 Task: Create a new branch in your Git repository within Visual Studio Code.
Action: Mouse moved to (65, 6)
Screenshot: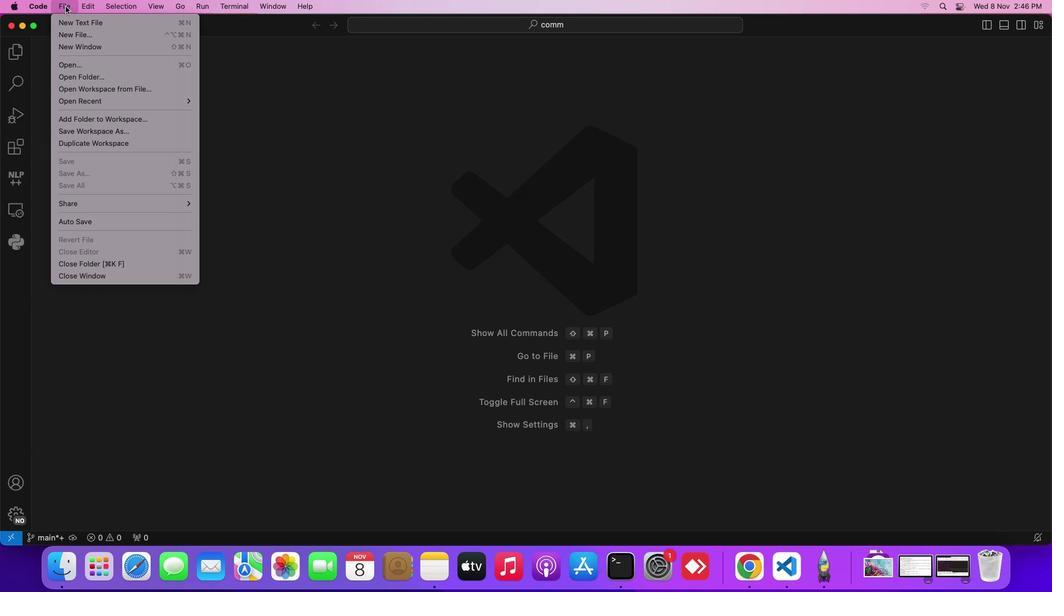 
Action: Mouse pressed left at (65, 6)
Screenshot: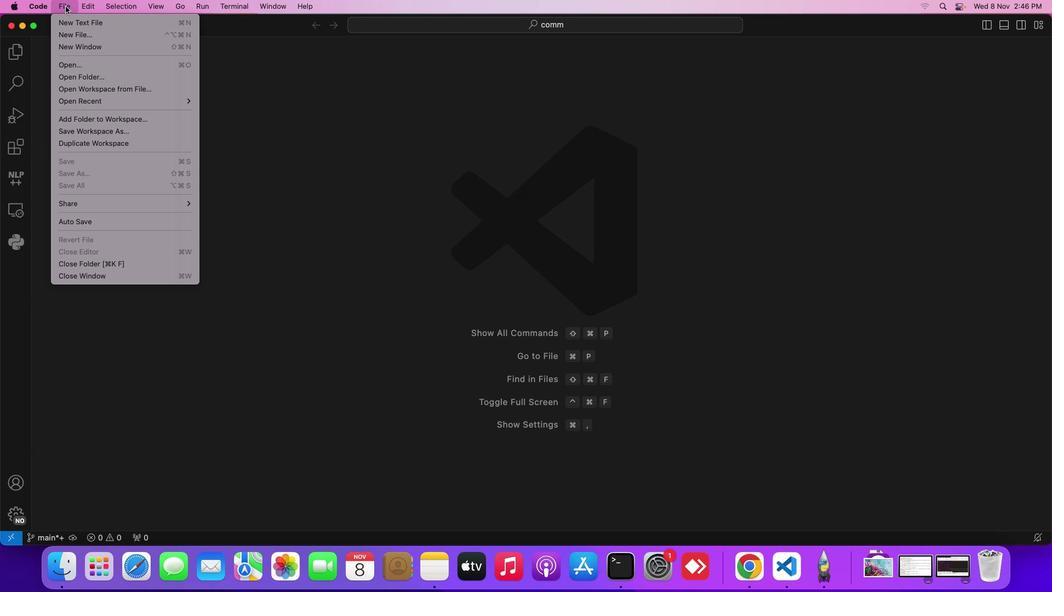 
Action: Mouse moved to (76, 21)
Screenshot: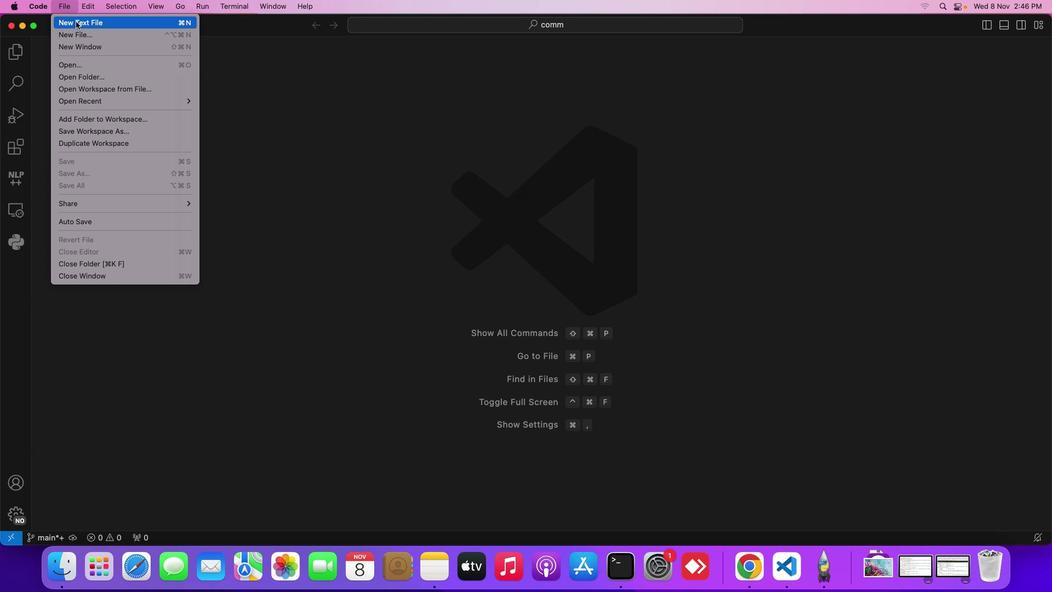 
Action: Mouse pressed left at (76, 21)
Screenshot: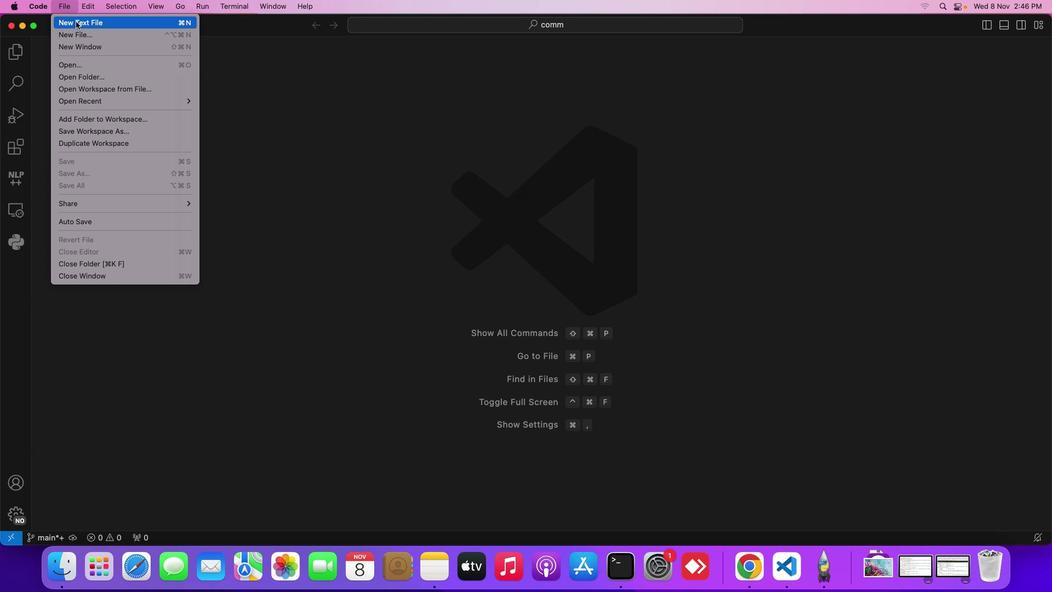 
Action: Mouse moved to (128, 55)
Screenshot: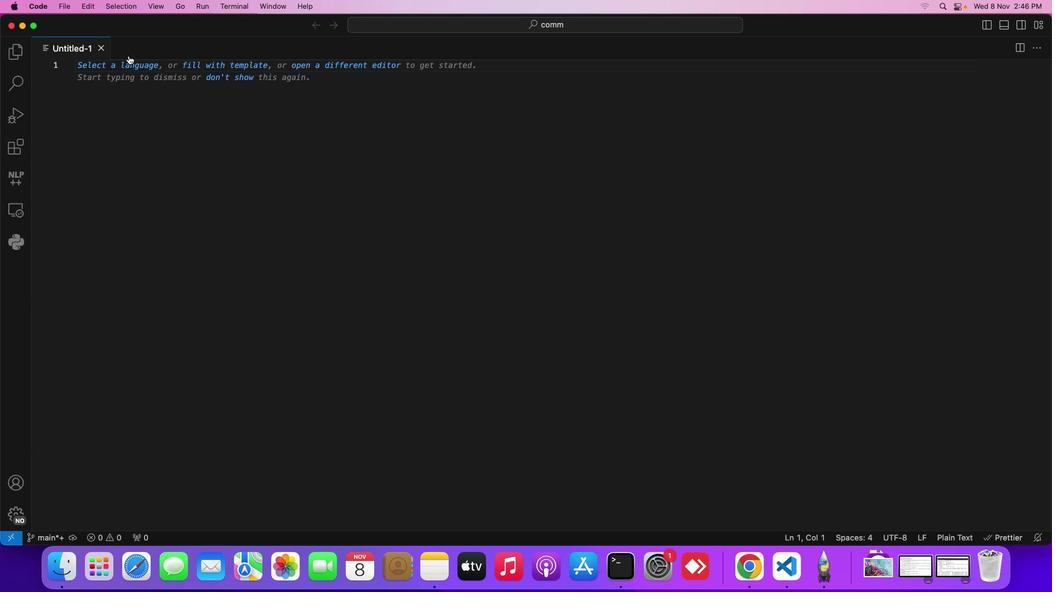 
Action: Key pressed Key.cmd's'
Screenshot: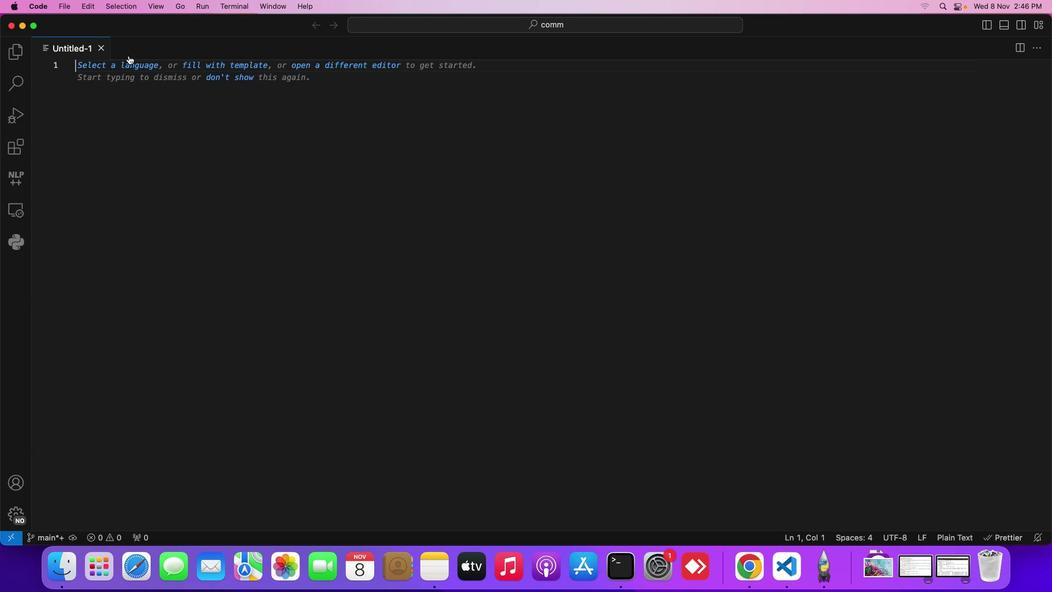 
Action: Mouse moved to (537, 224)
Screenshot: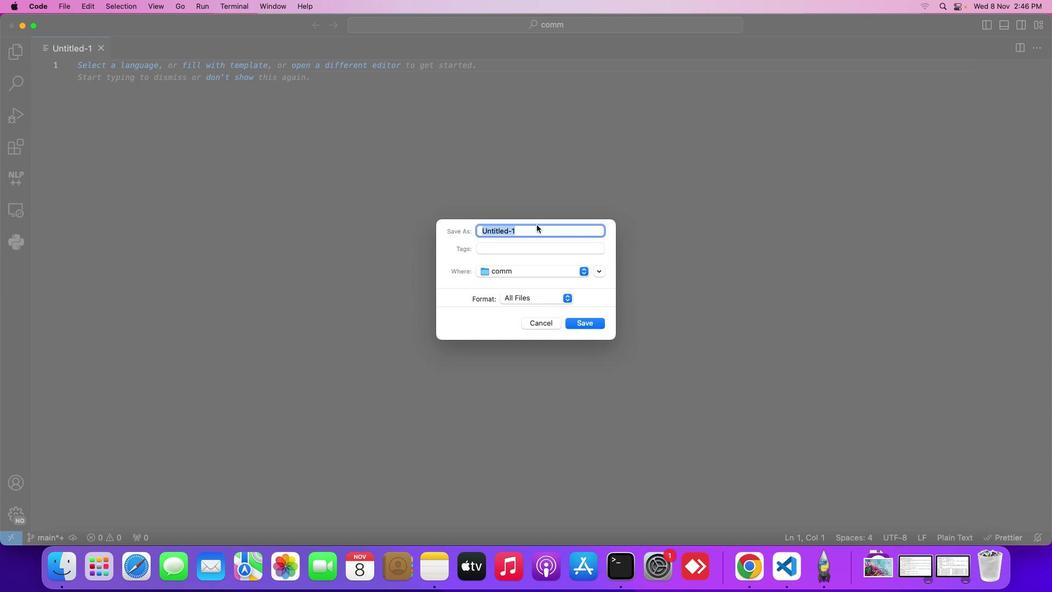 
Action: Mouse pressed left at (537, 224)
Screenshot: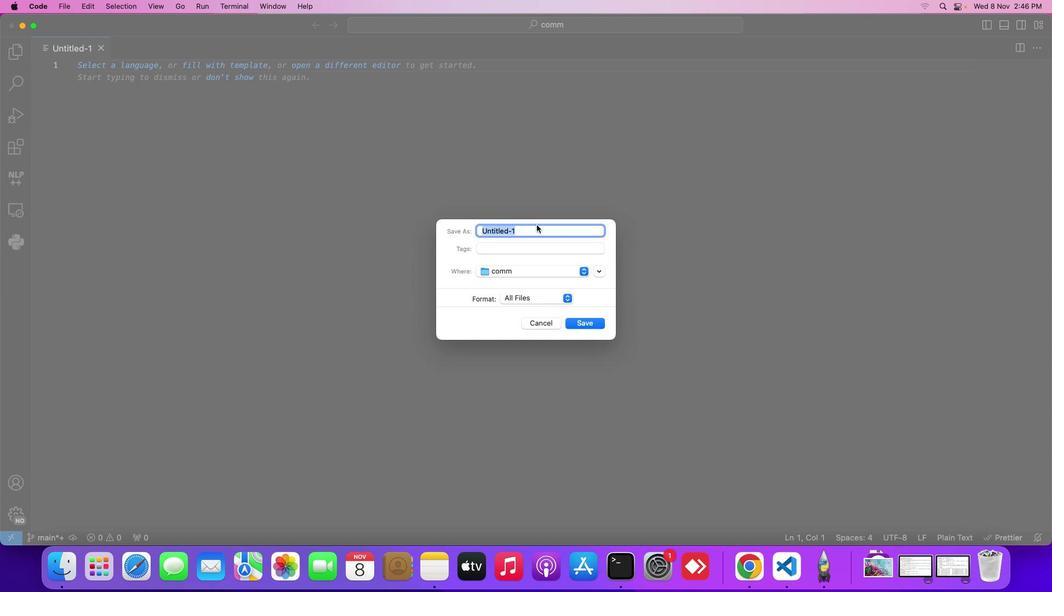 
Action: Mouse moved to (530, 229)
Screenshot: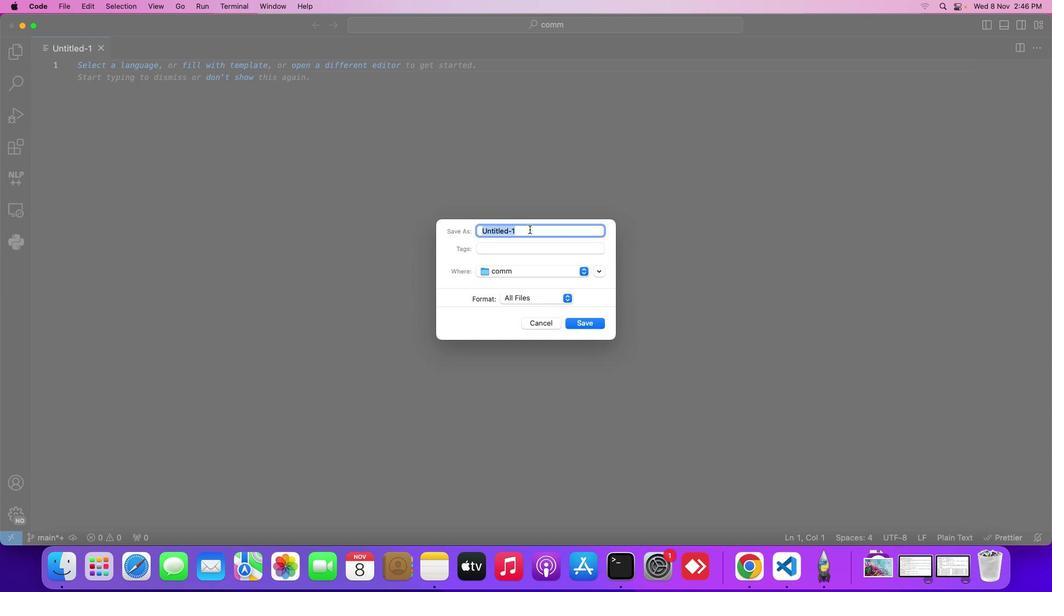 
Action: Mouse pressed left at (530, 229)
Screenshot: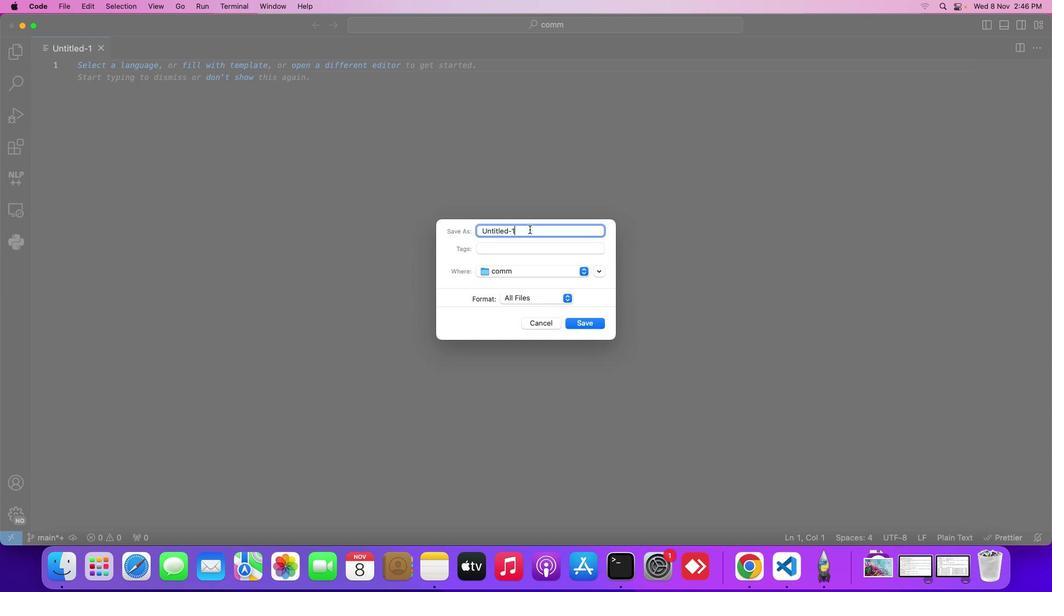 
Action: Mouse moved to (529, 229)
Screenshot: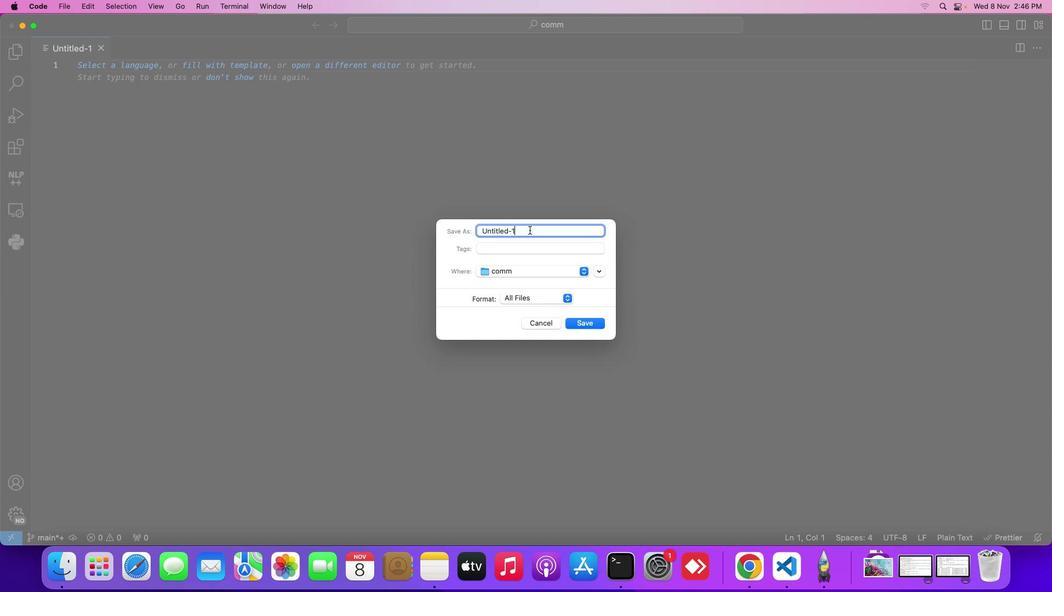 
Action: Key pressed Key.backspaceKey.backspaceKey.backspaceKey.backspaceKey.backspaceKey.backspaceKey.backspaceKey.backspaceKey.backspaceKey.backspaceKey.backspaceKey.shift_r'T''e''x''t''1''.''t''x''t'Key.enterKey.shift_r'H''e''l''l''o''w'Key.spaceKey.backspaceKey.backspaceKey.spaceKey.shift_r'W''o''r''l''d'Key.cmd's'
Screenshot: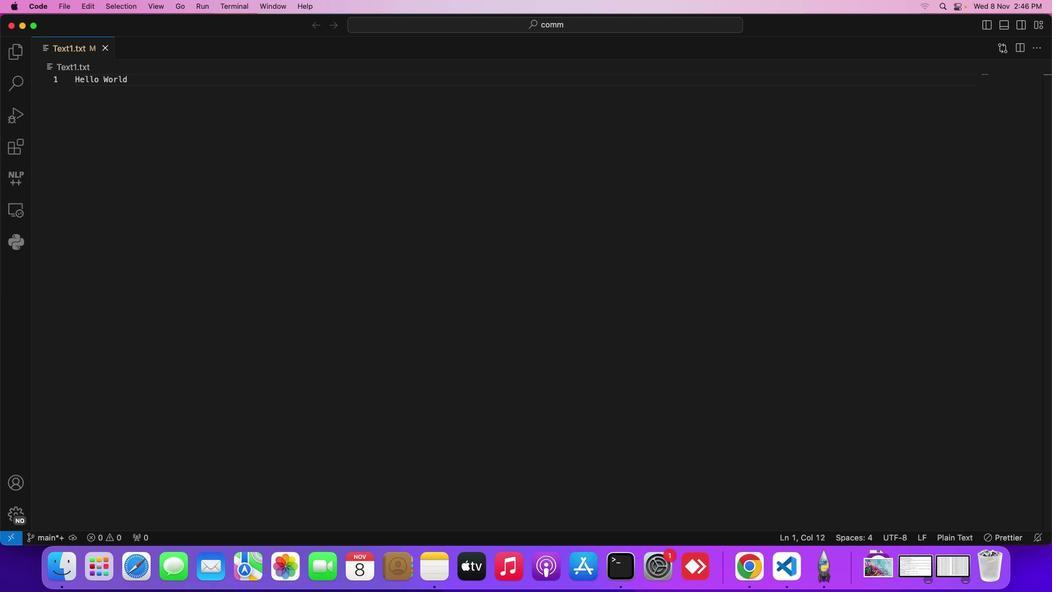 
Action: Mouse moved to (510, 219)
Screenshot: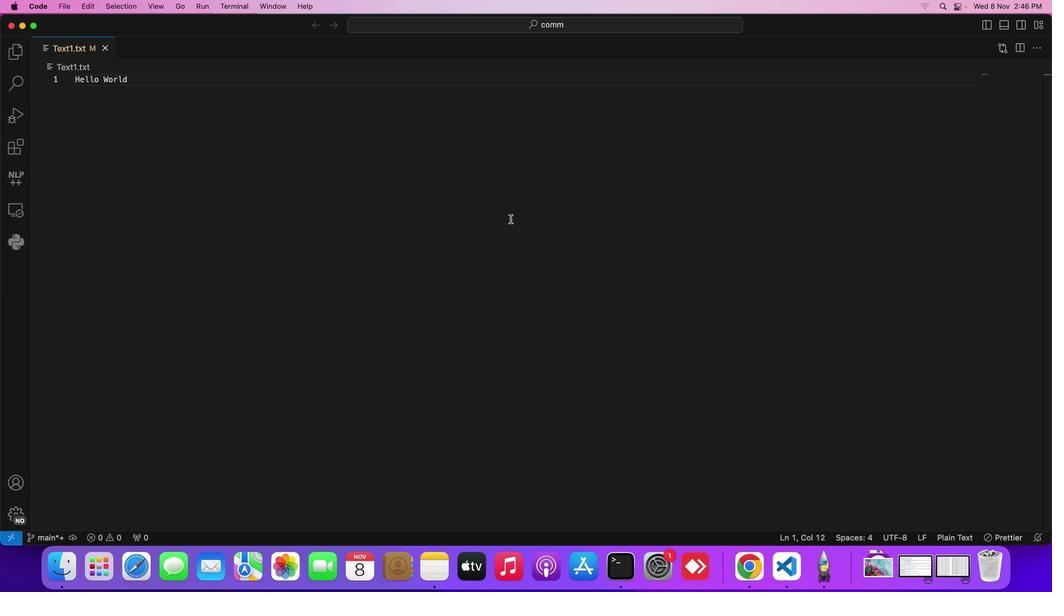 
Action: Mouse pressed left at (510, 219)
Screenshot: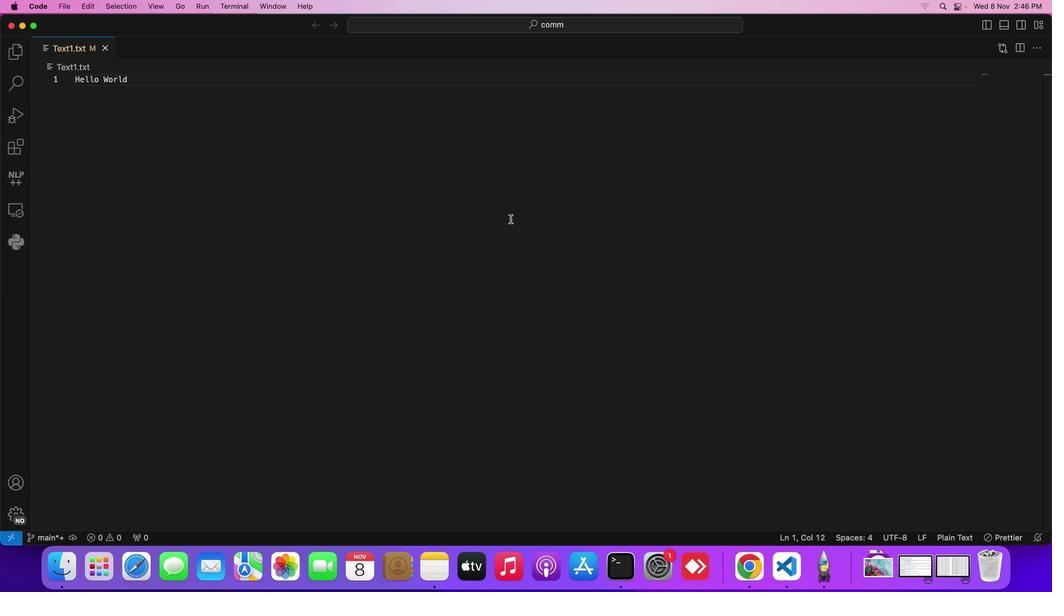 
Action: Mouse moved to (229, 6)
Screenshot: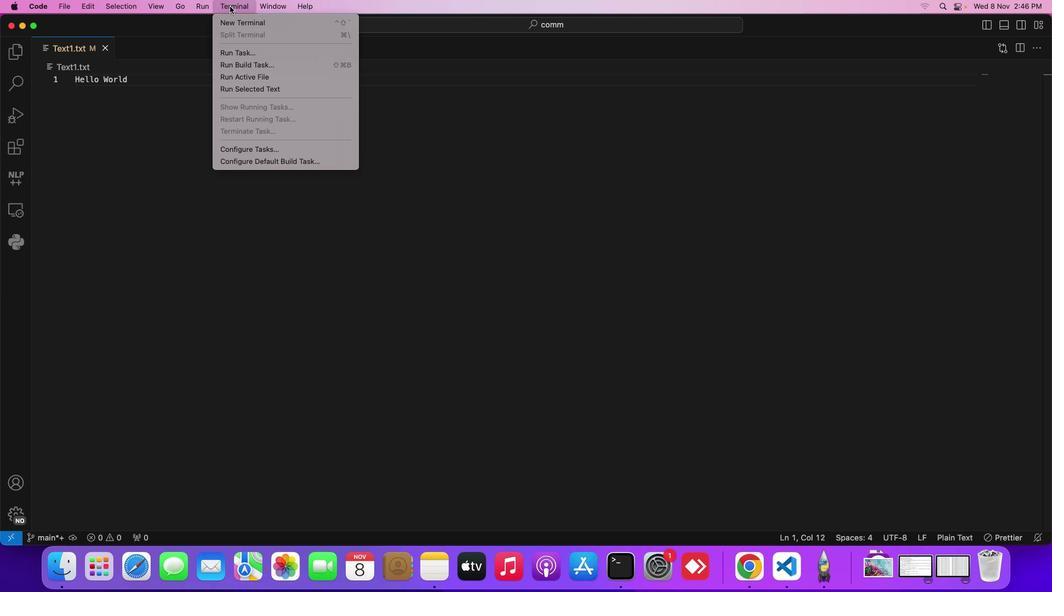 
Action: Mouse pressed left at (229, 6)
Screenshot: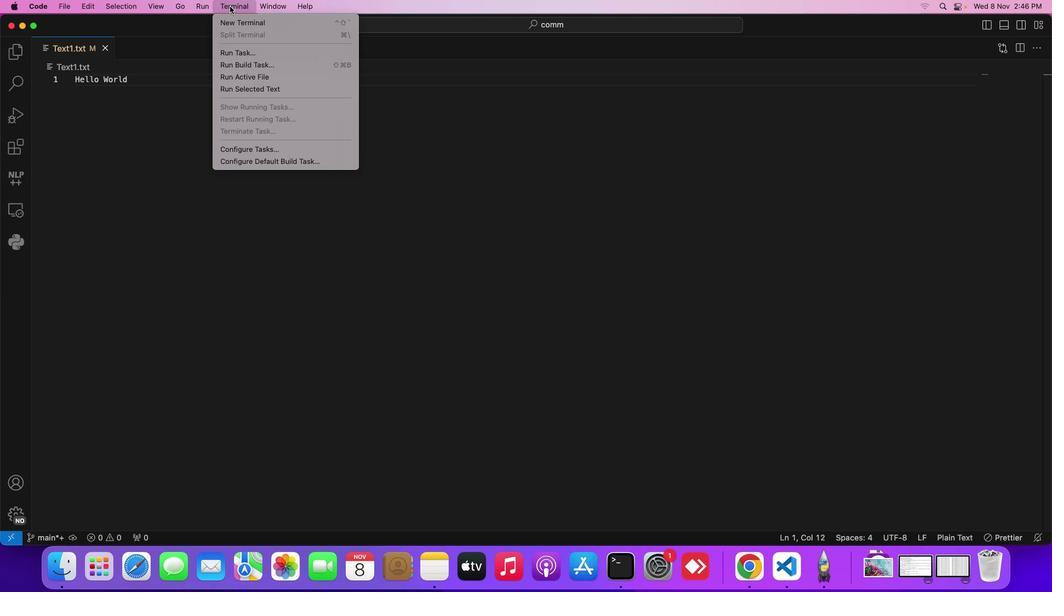 
Action: Mouse moved to (242, 19)
Screenshot: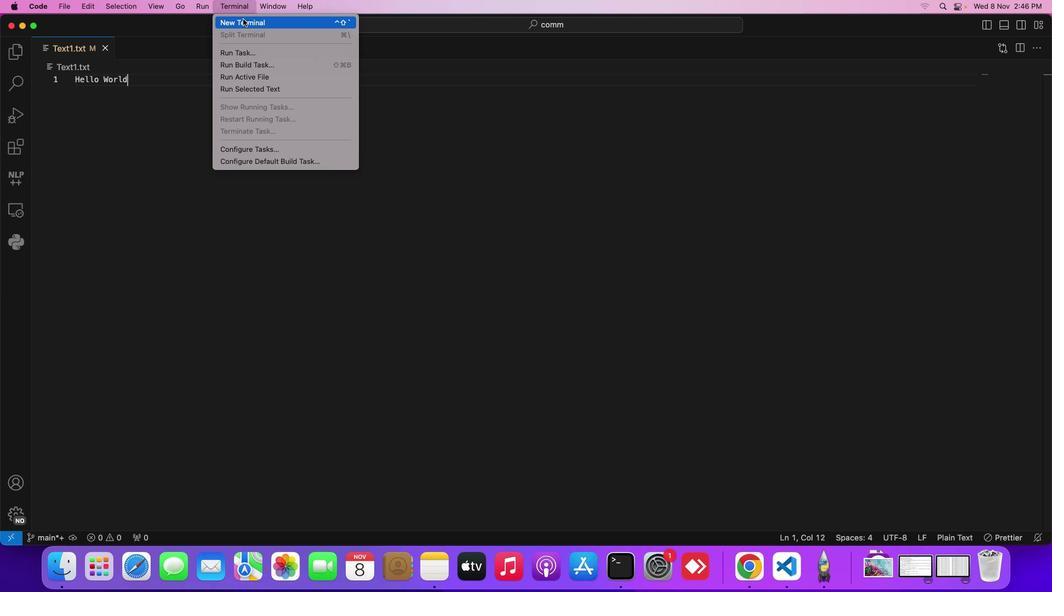 
Action: Mouse pressed left at (242, 19)
Screenshot: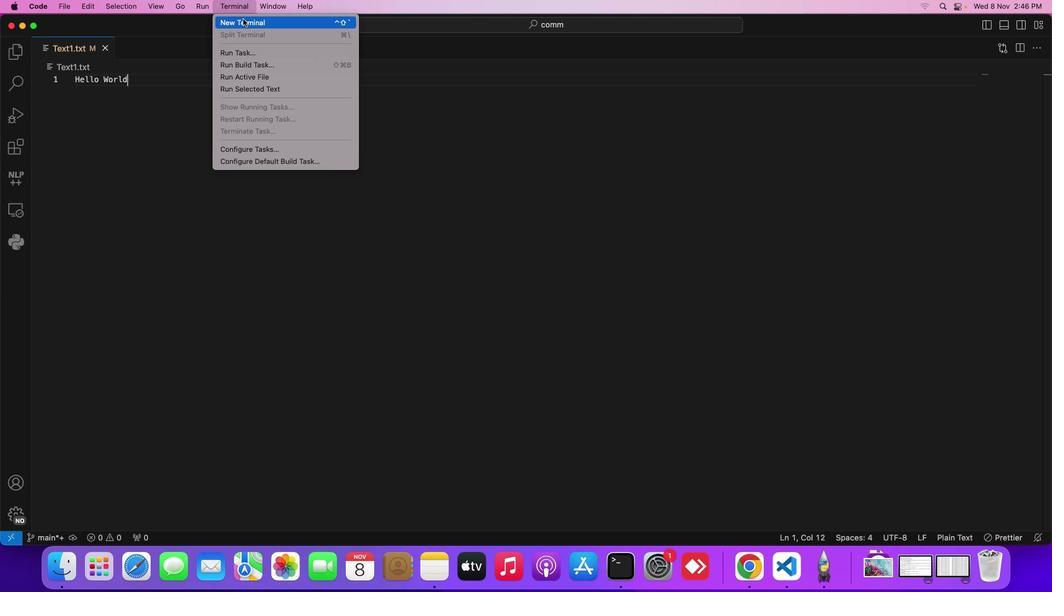 
Action: Mouse moved to (194, 352)
Screenshot: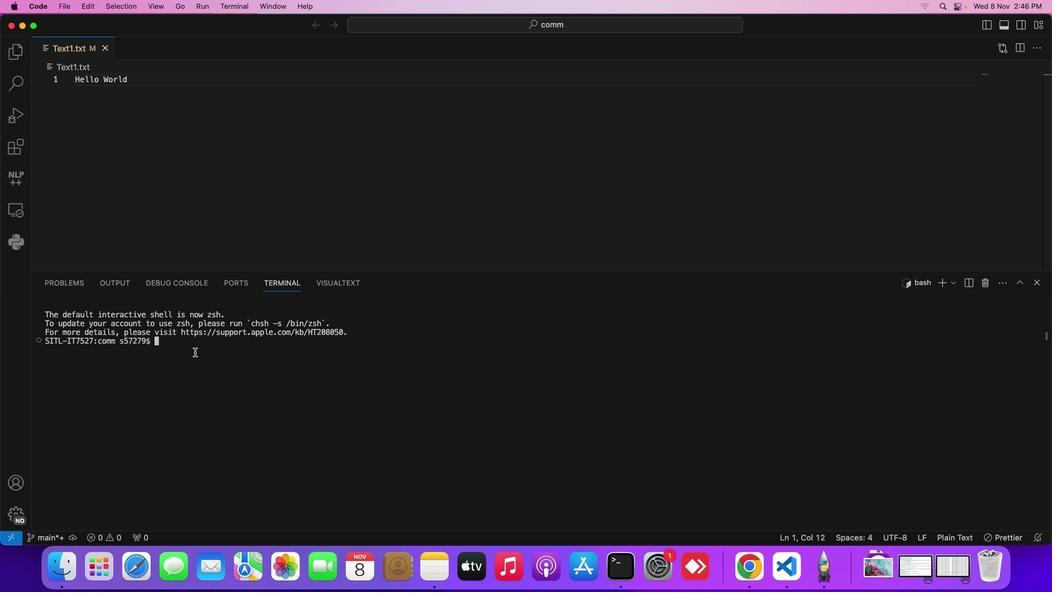 
Action: Mouse pressed left at (194, 352)
Screenshot: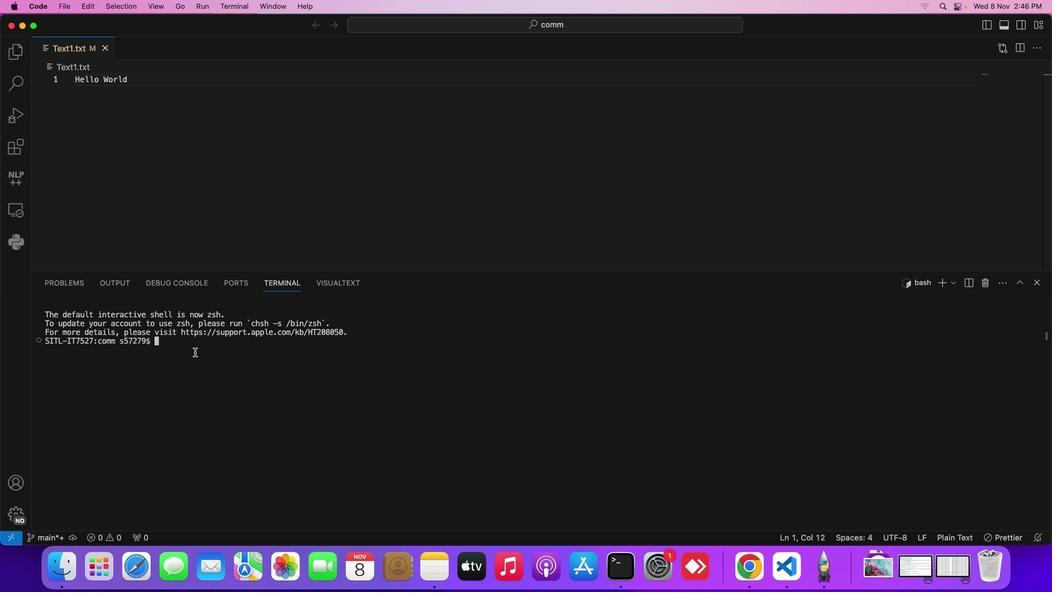 
Action: Mouse moved to (249, 160)
Screenshot: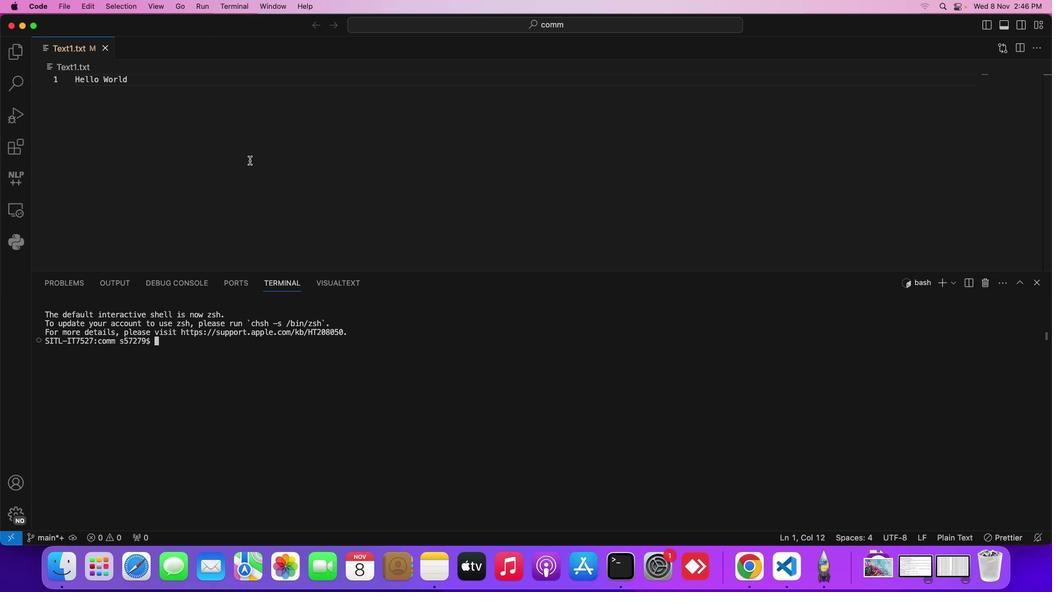 
Action: Key pressed 'g''i''t'Key.space'i''n''i''t'Key.enter'g''i''t'Key.space's''t''a''t''u''s'Key.enter'g''i''t'Key.space'd'Key.backspaceKey.backspaceKey.backspaceKey.backspace'i''t'Key.space'c''o''m'Key.backspaceKey.backspaceKey.backspace'b''r''a''n''c''h'Key.spaceKey.enter'f'Key.backspace'g''i''t'Key.space'b''r''a''n''c''h'Key.space'o''r''g'Key.enter'g''i''t'Key.space's''t''a''t''u''s'Key.enter'f'Key.backspace'g''i''t'Key.space'b''r''a''n''c''h'Key.enter
Screenshot: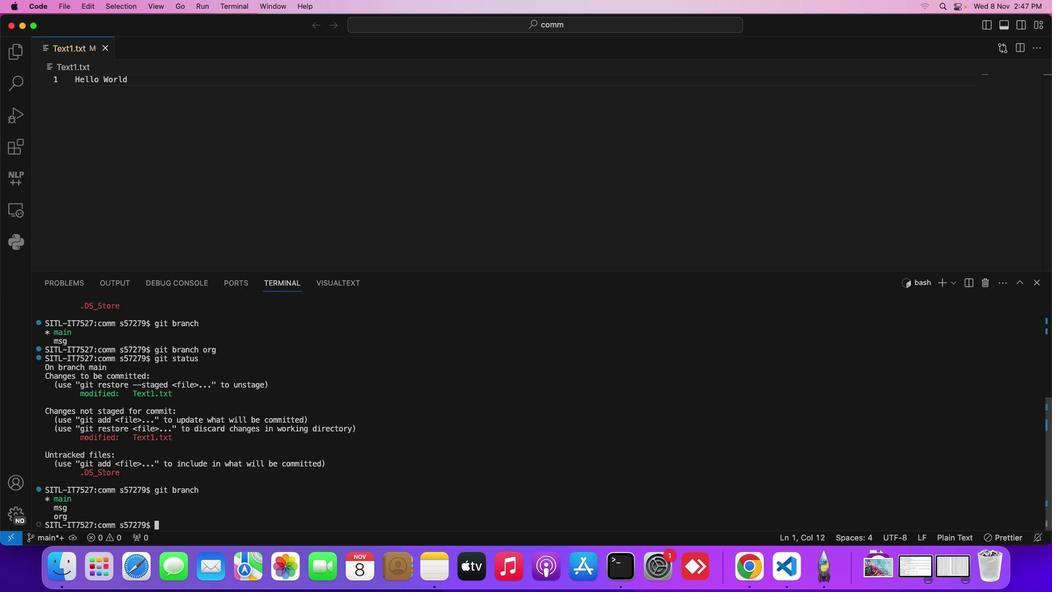 
